 Task: Open a blank sheet, save the file as 'website' Insert a table '2 by 1' In first column, add headers, 'Snacks, Vegetables'. Change table style to  'Purple'
Action: Mouse moved to (22, 17)
Screenshot: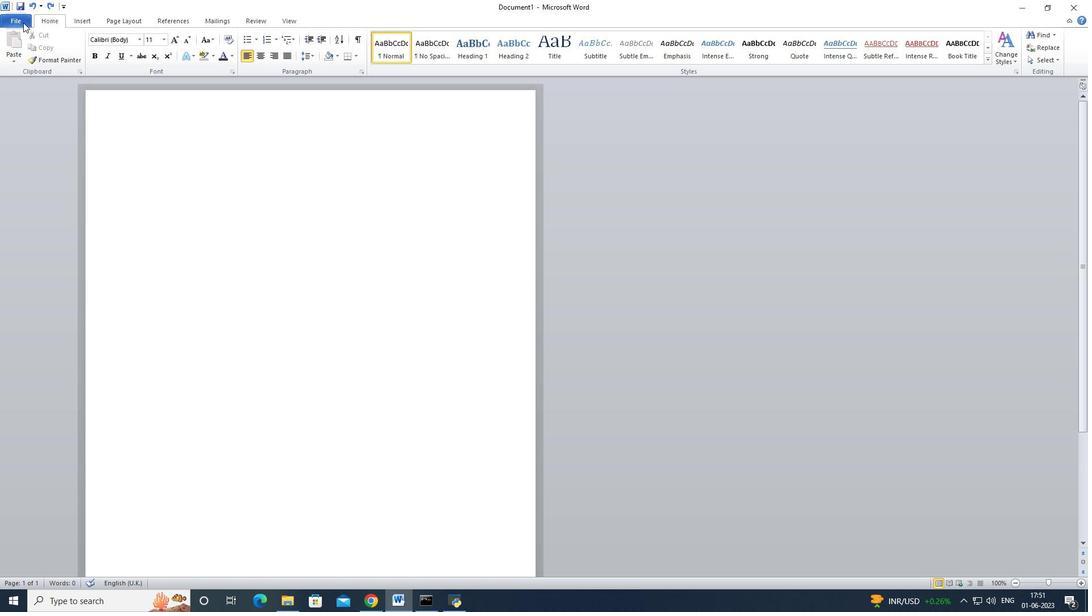 
Action: Mouse pressed left at (22, 17)
Screenshot: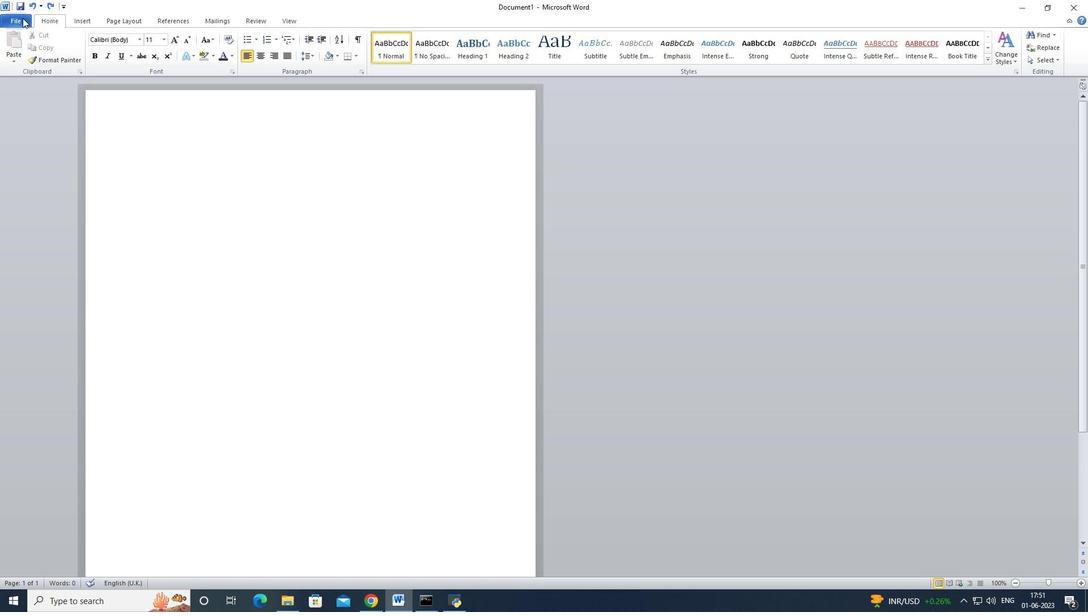 
Action: Mouse moved to (32, 143)
Screenshot: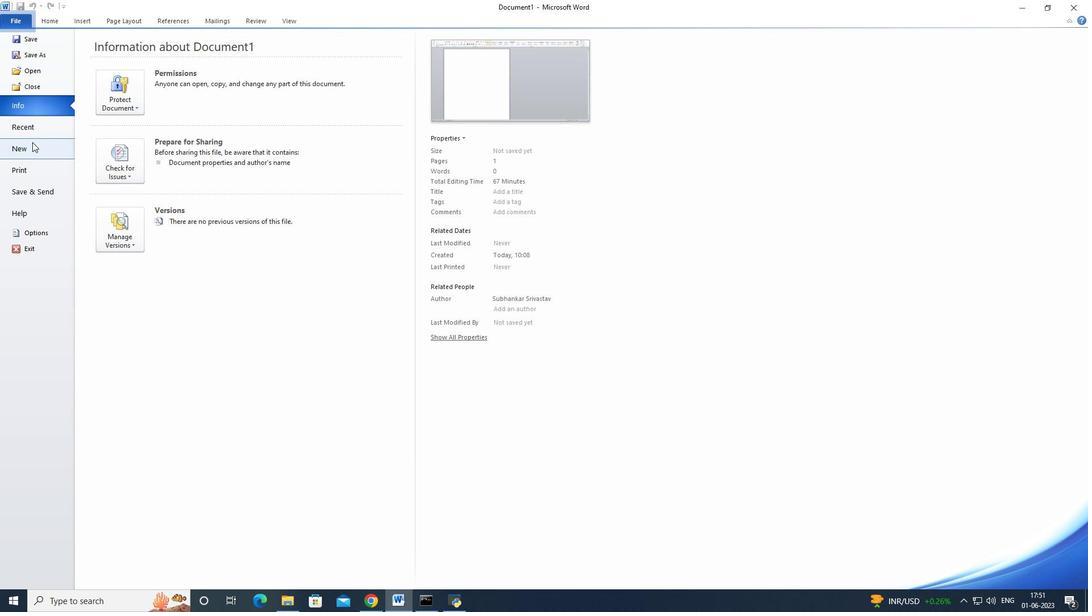 
Action: Mouse pressed left at (32, 143)
Screenshot: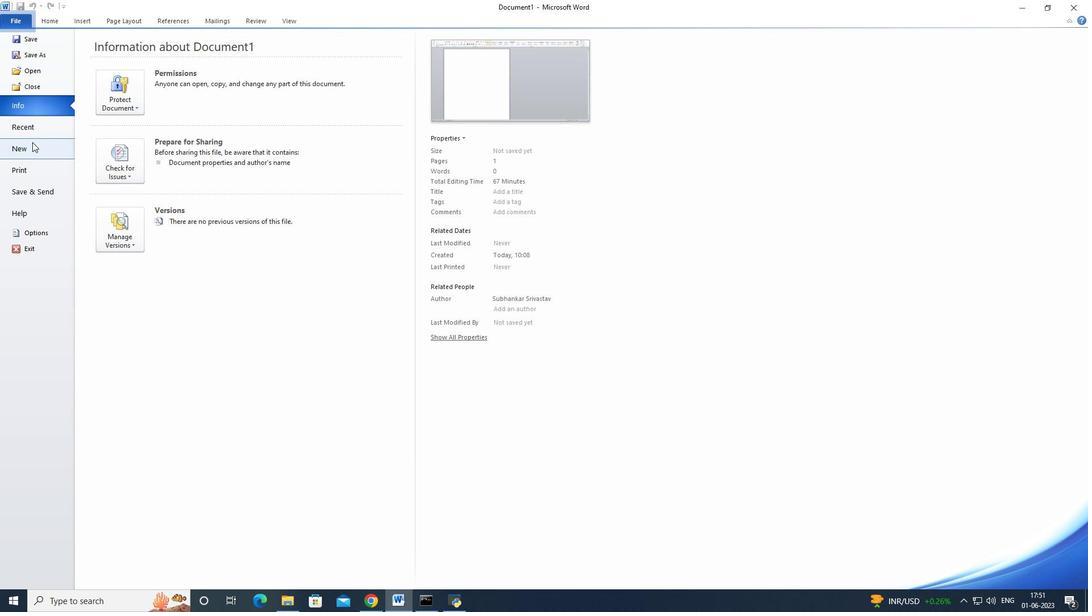 
Action: Mouse moved to (104, 115)
Screenshot: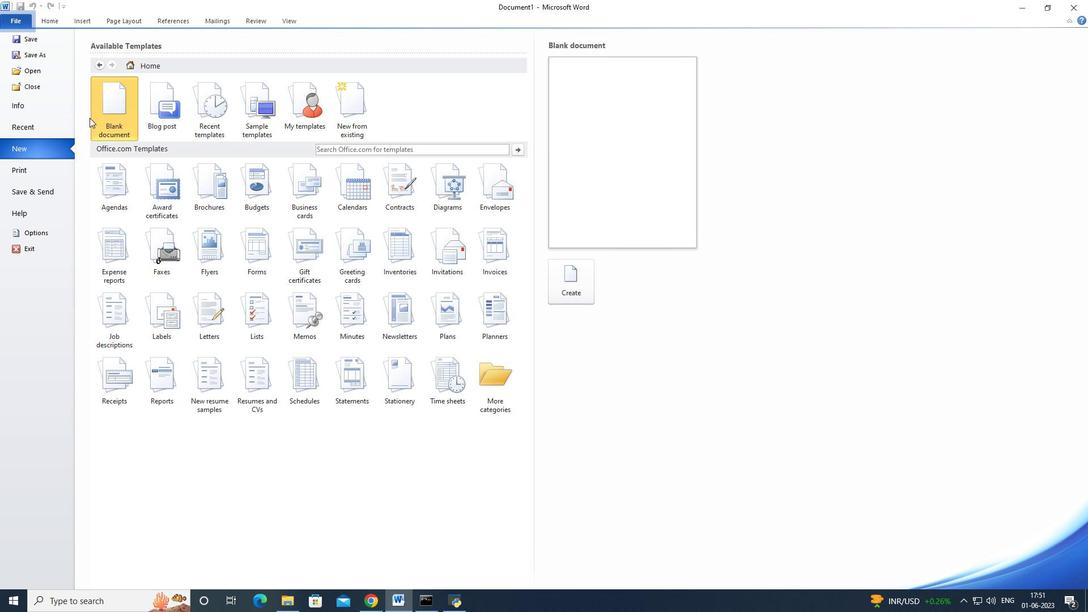
Action: Mouse pressed left at (104, 115)
Screenshot: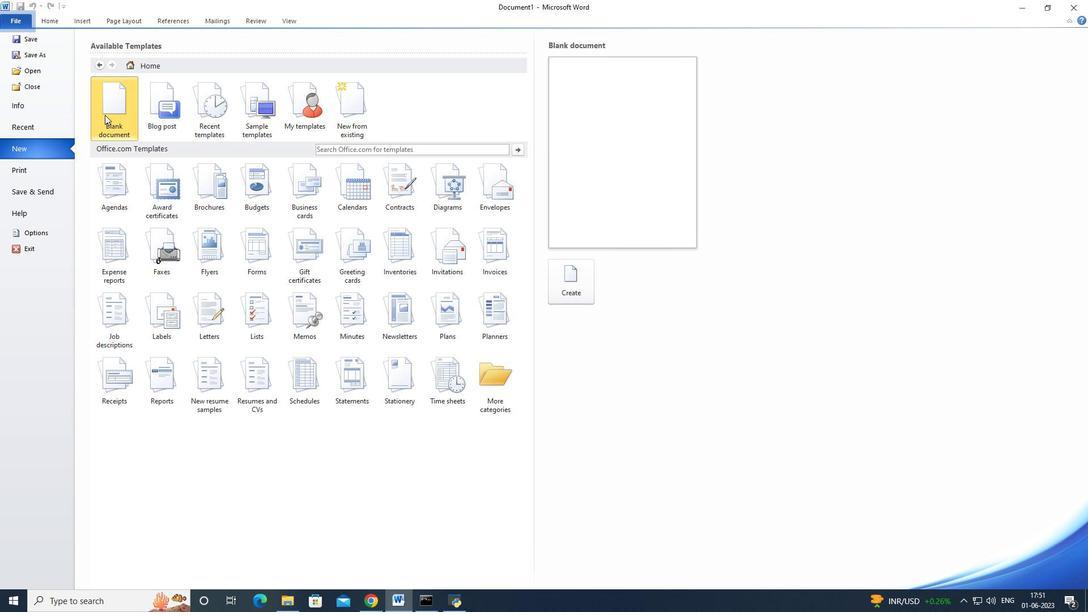 
Action: Mouse moved to (558, 274)
Screenshot: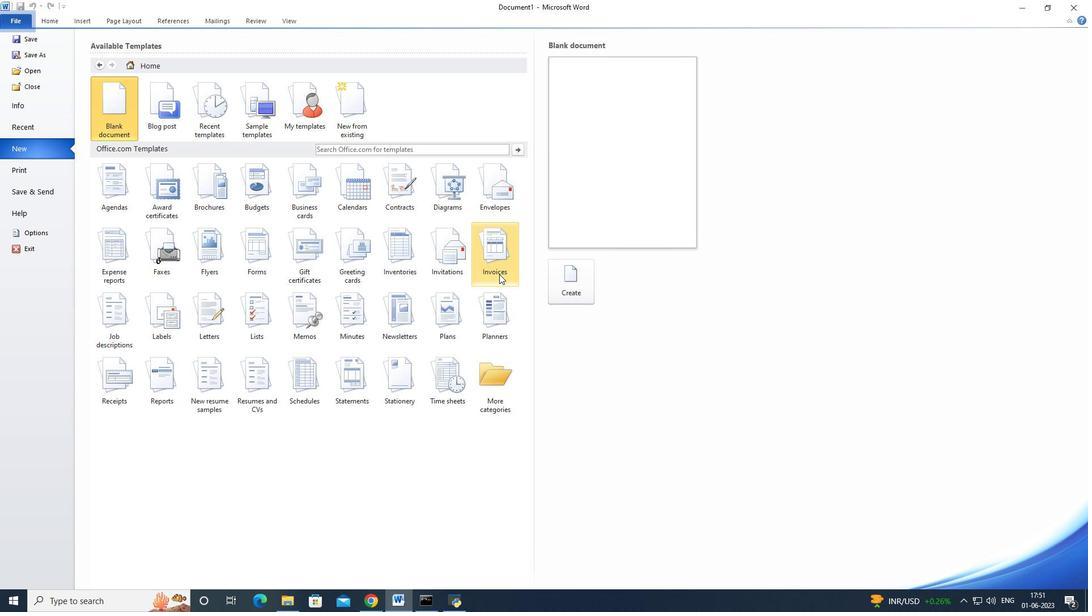 
Action: Mouse pressed left at (558, 274)
Screenshot: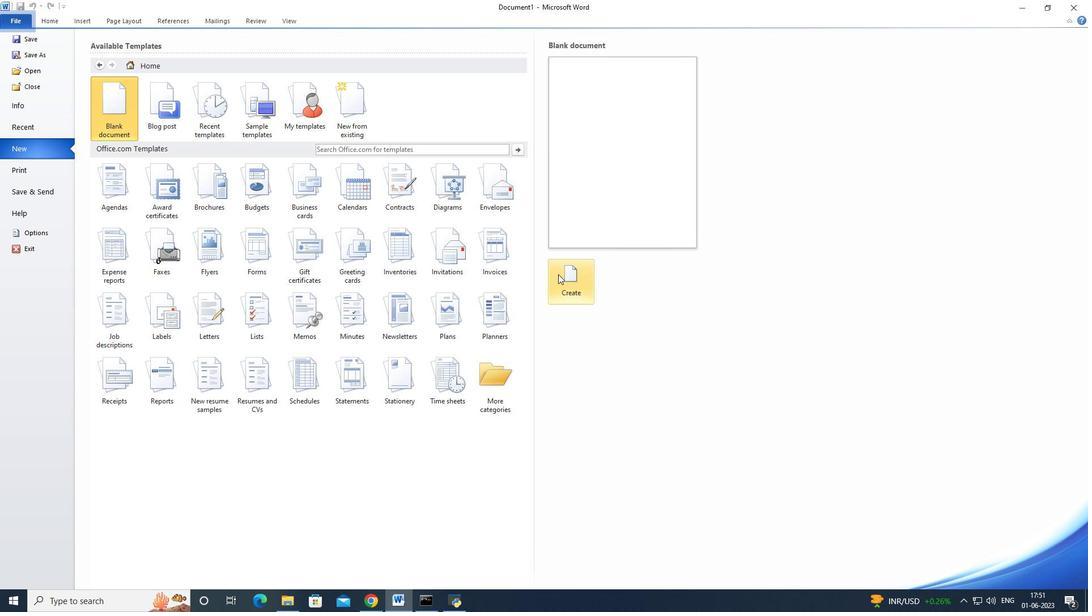 
Action: Mouse moved to (25, 15)
Screenshot: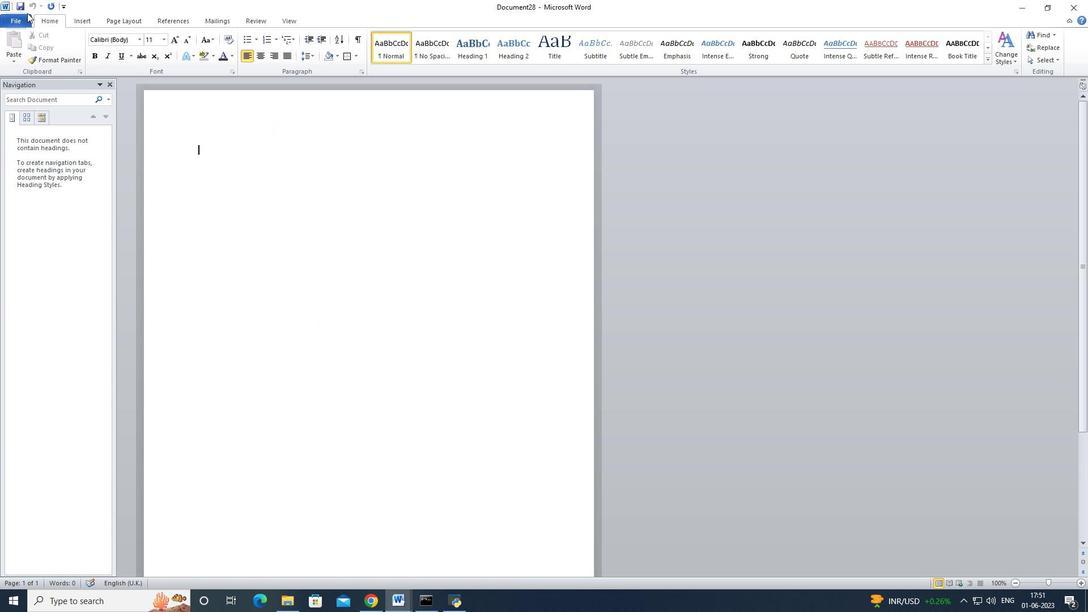 
Action: Mouse pressed left at (25, 15)
Screenshot: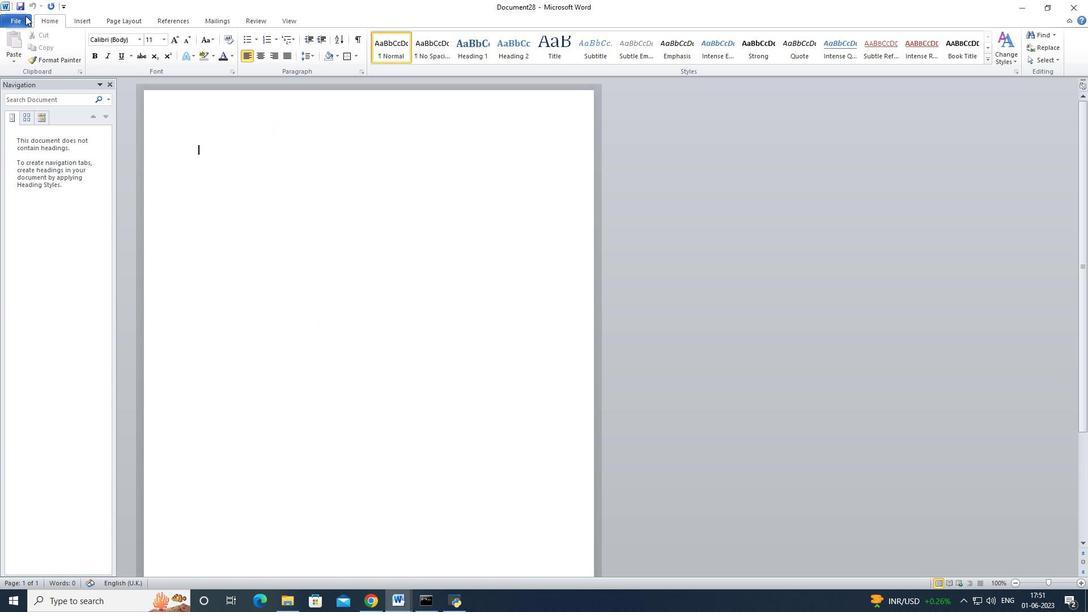 
Action: Mouse moved to (36, 41)
Screenshot: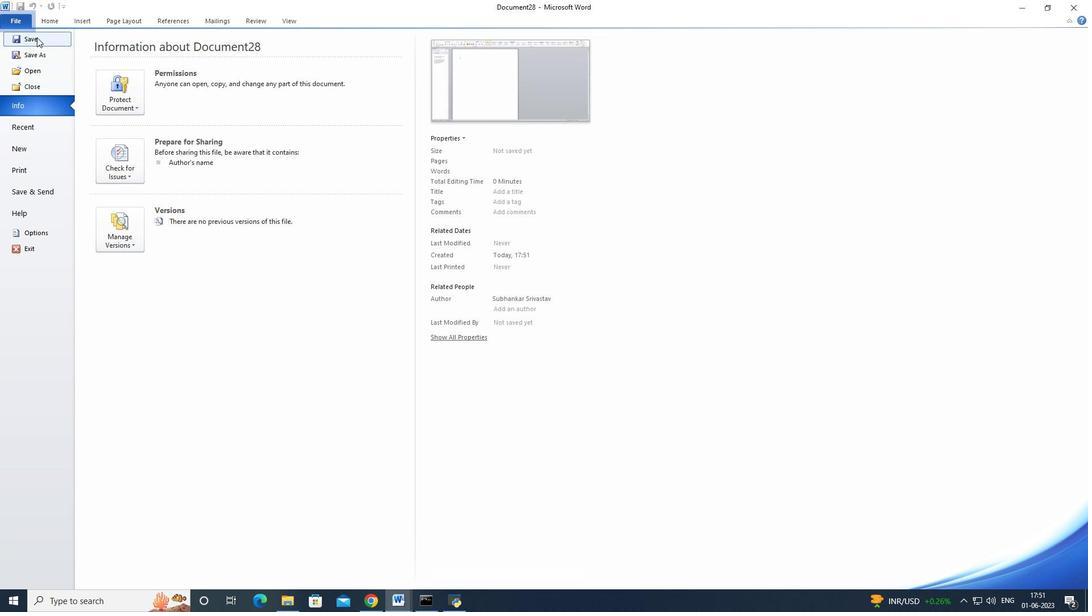 
Action: Mouse pressed left at (36, 41)
Screenshot: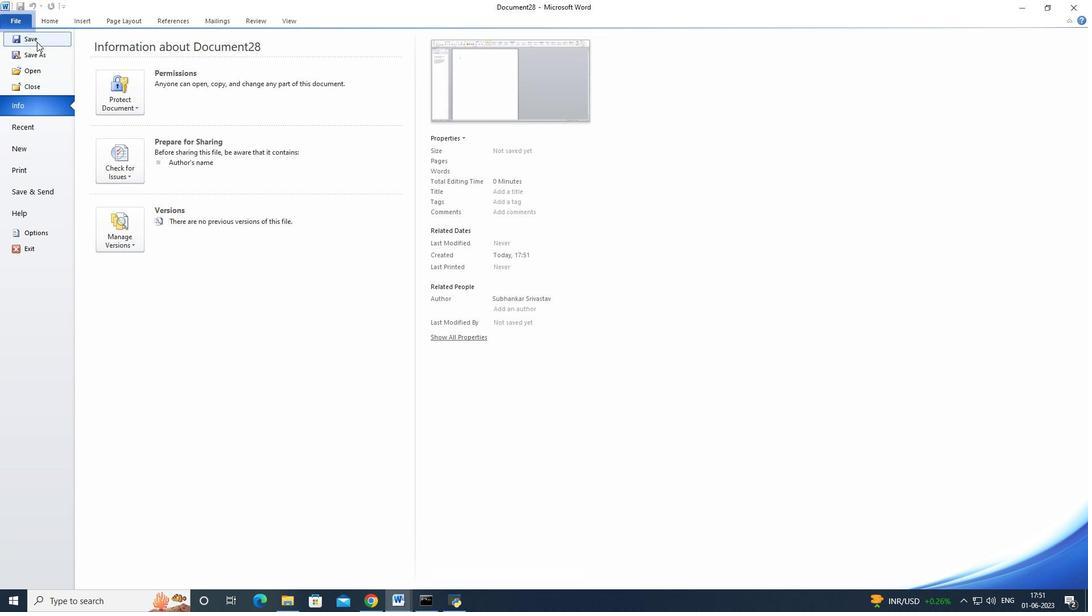
Action: Key pressed <Key.shift>website
Screenshot: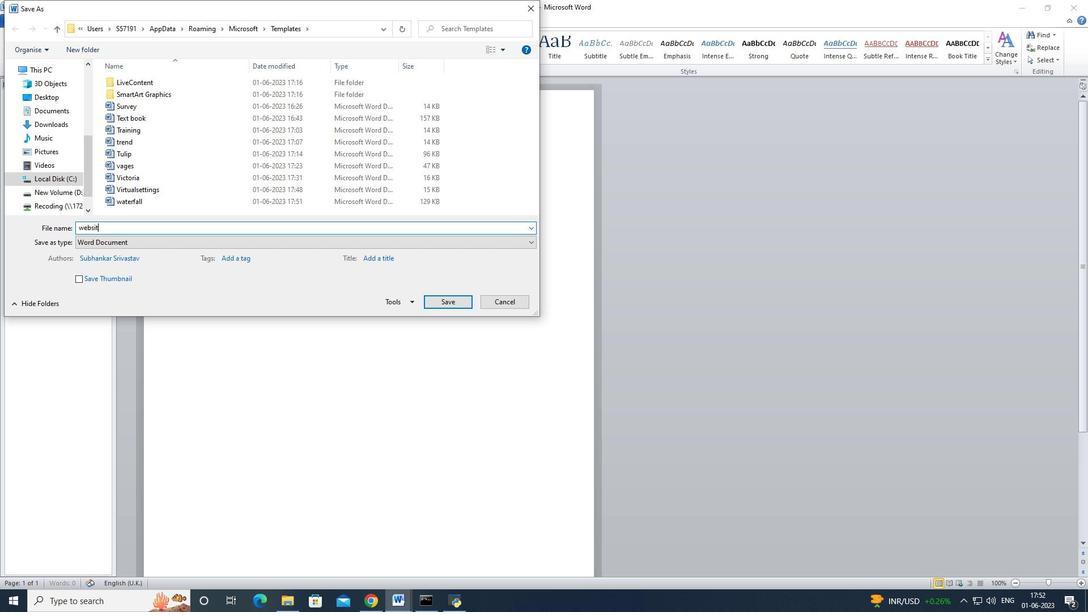 
Action: Mouse moved to (431, 301)
Screenshot: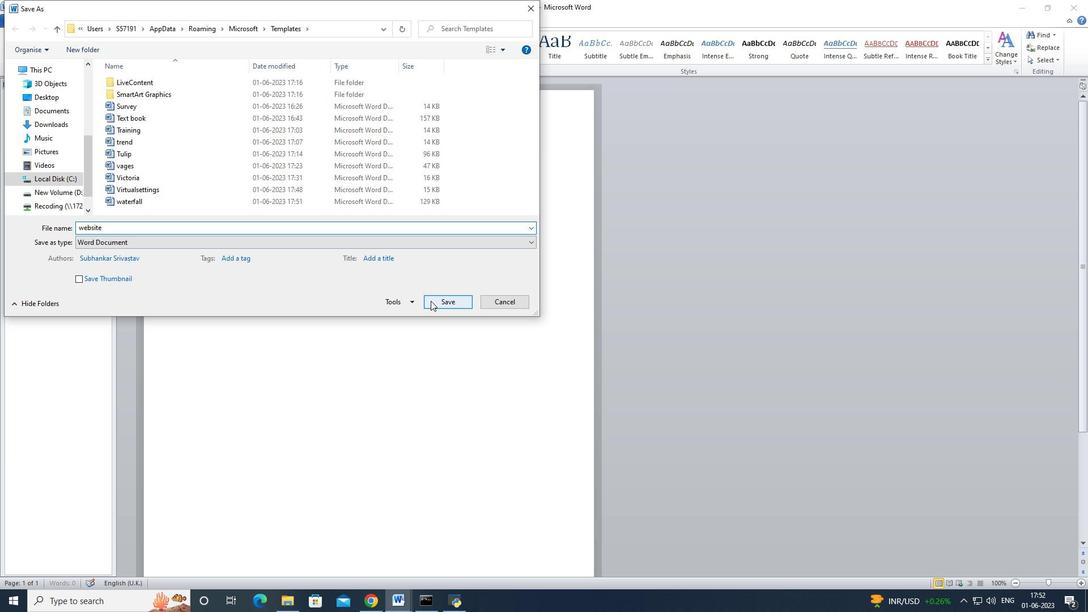 
Action: Mouse pressed left at (431, 301)
Screenshot: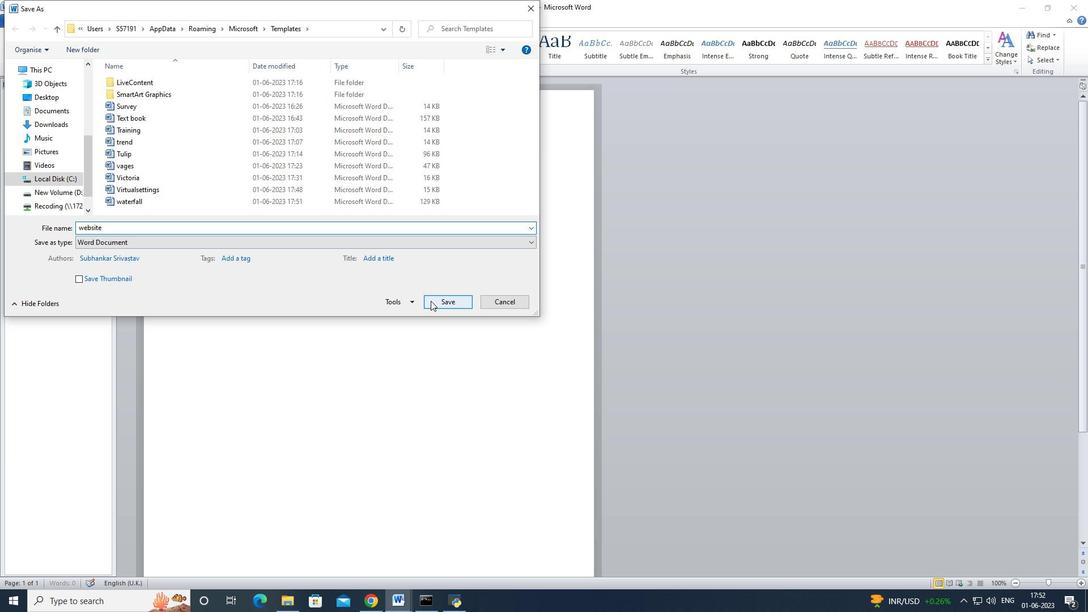 
Action: Mouse moved to (78, 17)
Screenshot: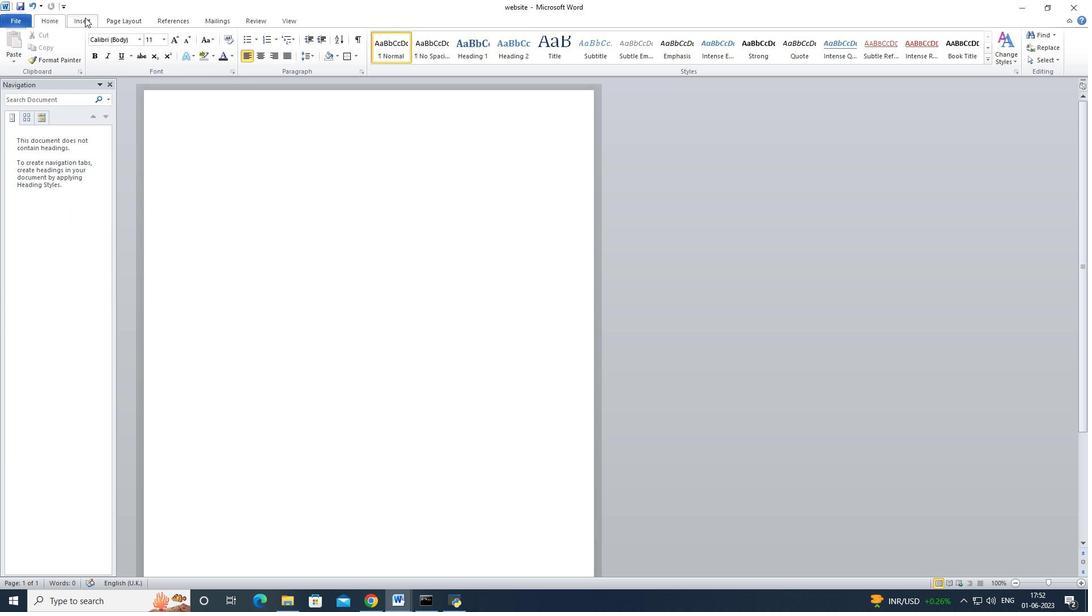 
Action: Mouse pressed left at (78, 17)
Screenshot: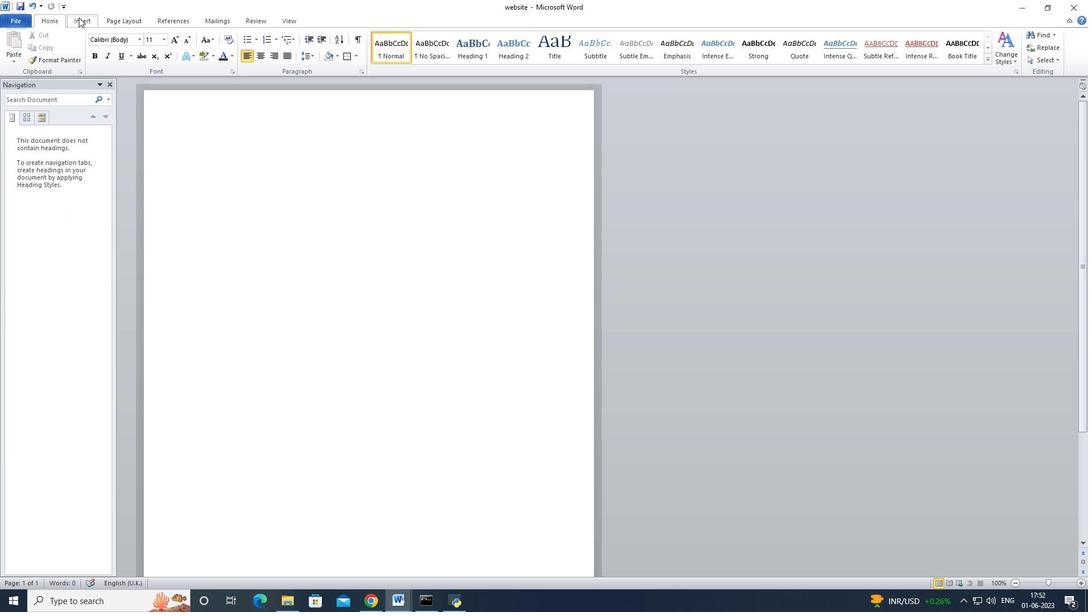 
Action: Mouse moved to (95, 45)
Screenshot: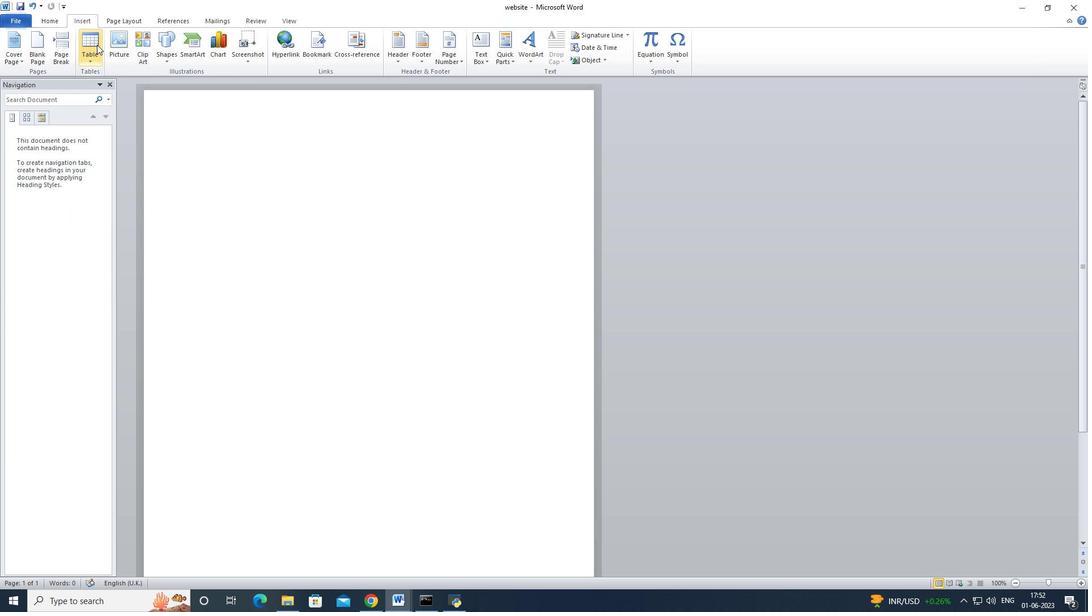 
Action: Mouse pressed left at (95, 45)
Screenshot: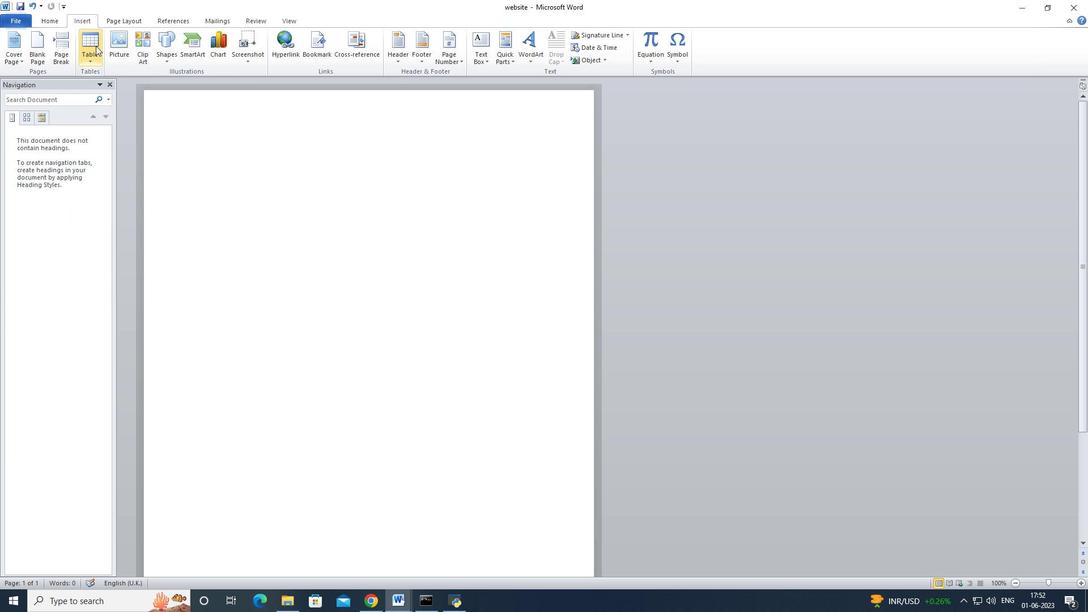 
Action: Mouse moved to (94, 82)
Screenshot: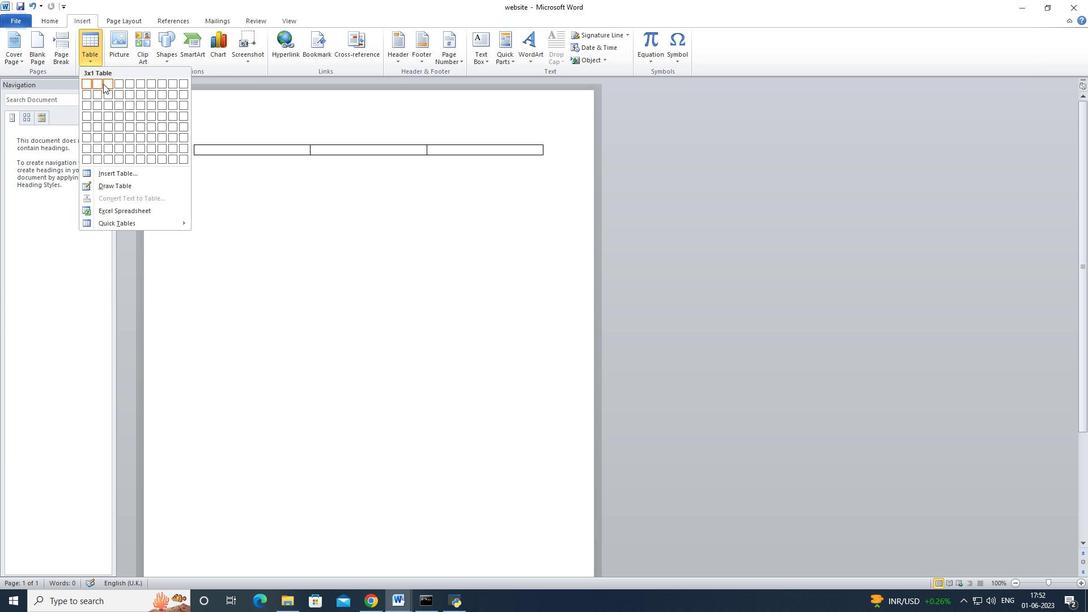 
Action: Mouse pressed left at (94, 82)
Screenshot: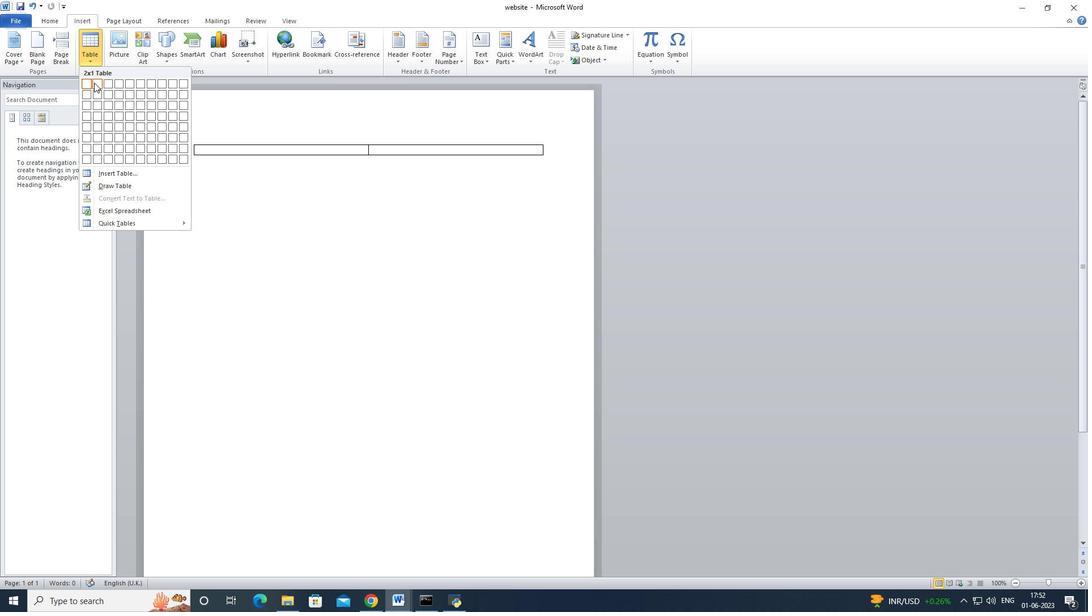 
Action: Mouse moved to (249, 153)
Screenshot: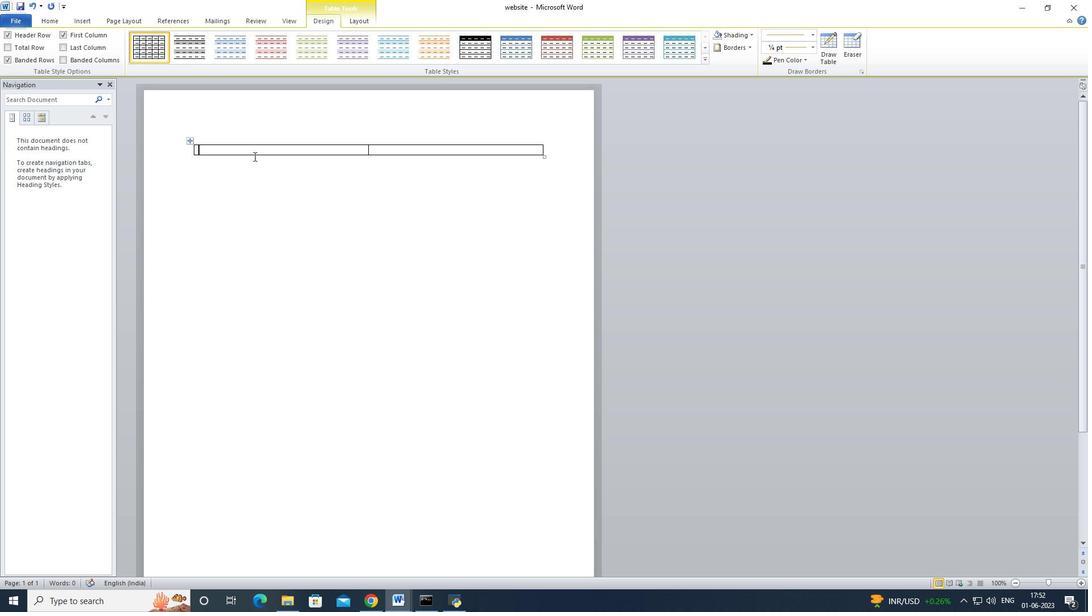 
Action: Key pressed <Key.shift>Sa<Key.backspace>nacks<Key.tab><Key.shift>Vegetables
Screenshot: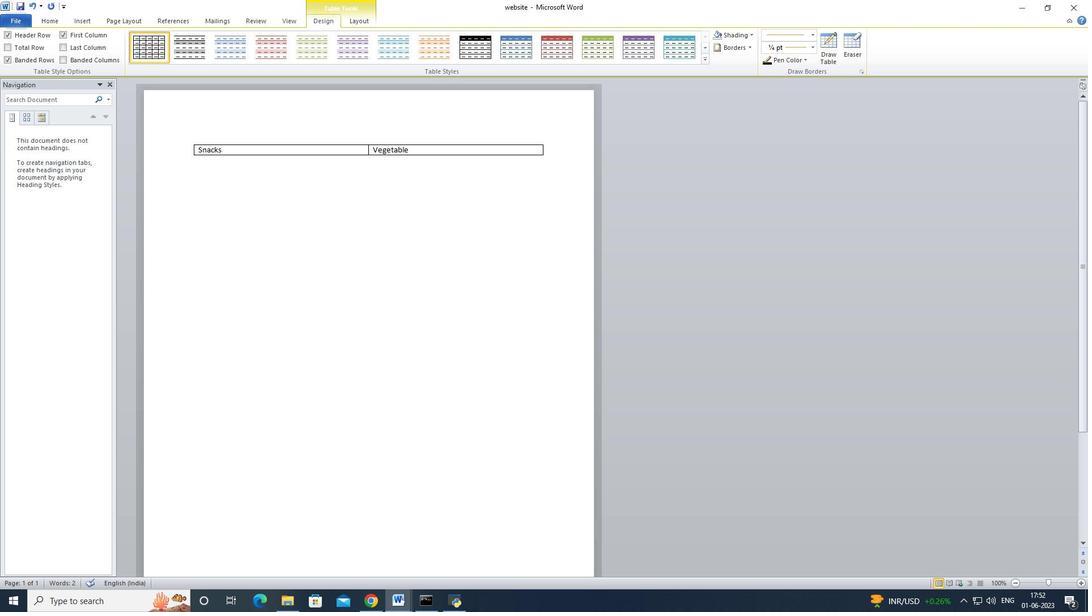 
Action: Mouse moved to (320, 154)
Screenshot: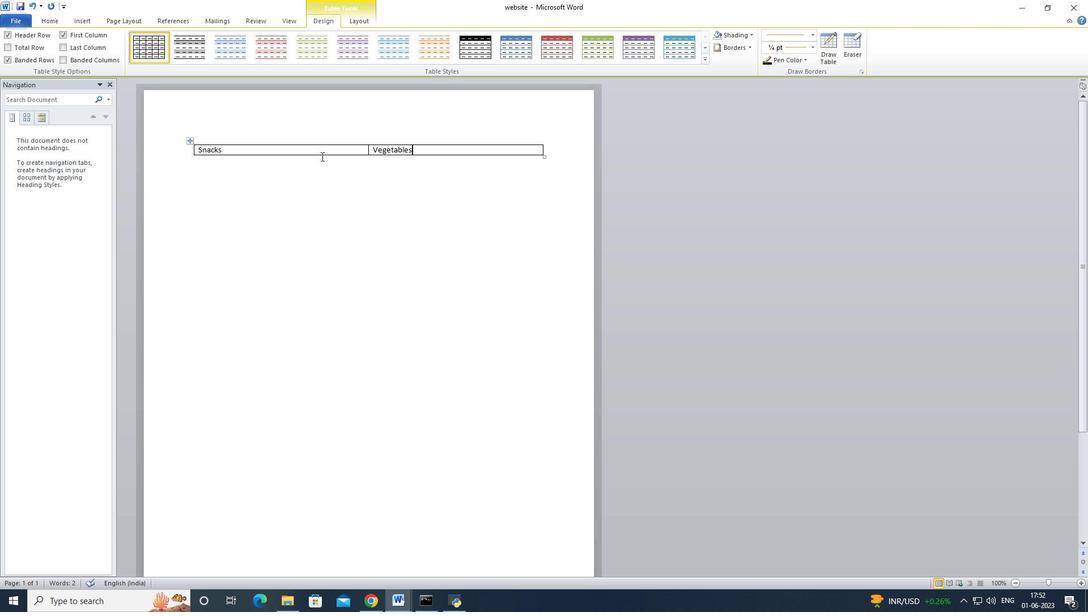 
Action: Mouse pressed left at (320, 154)
Screenshot: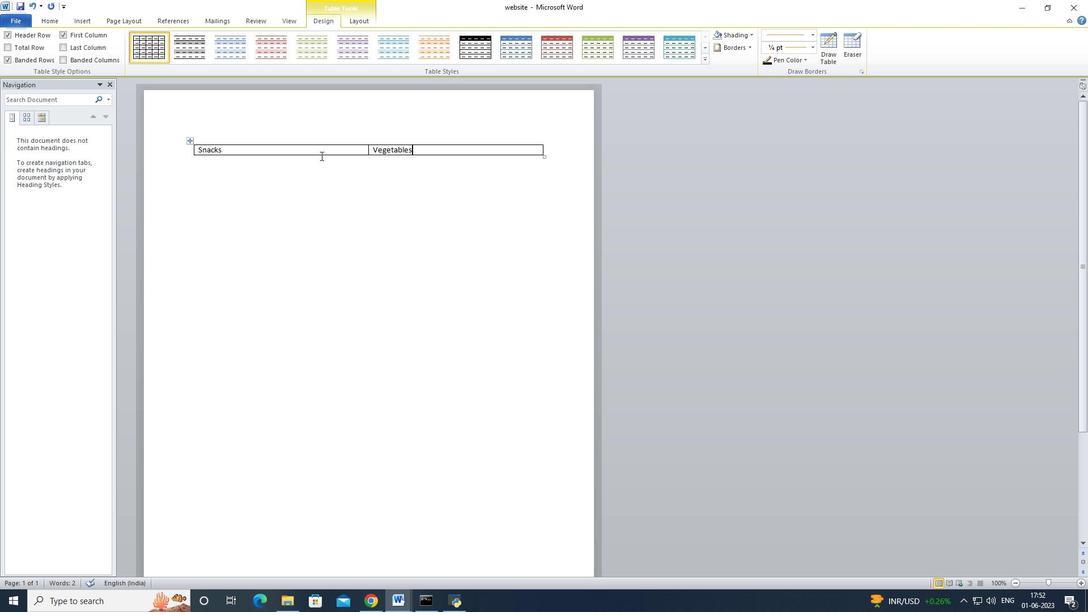 
Action: Mouse moved to (190, 140)
Screenshot: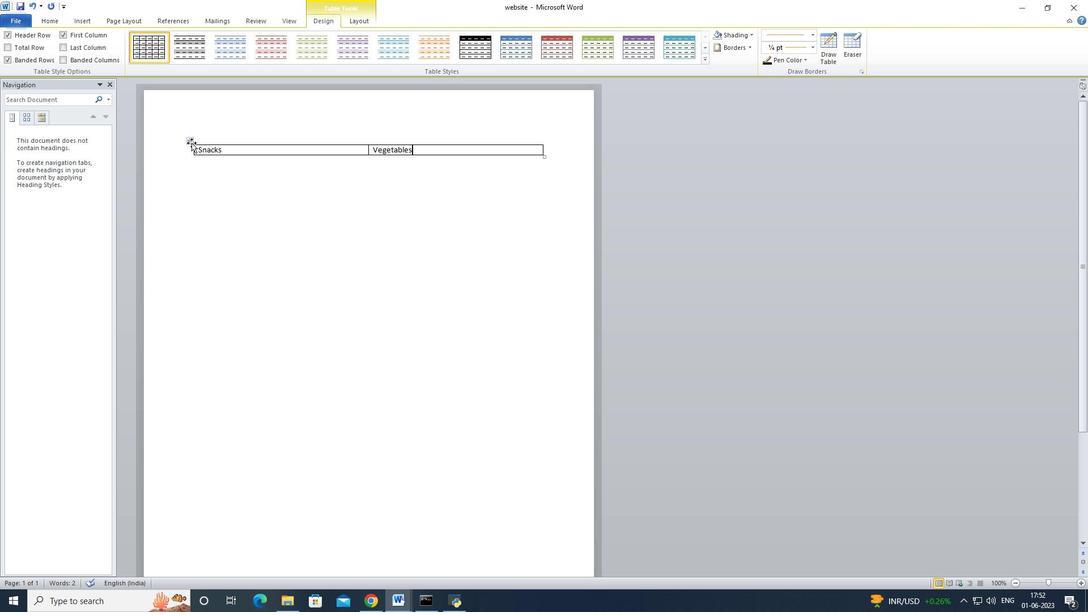 
Action: Mouse pressed left at (190, 140)
Screenshot: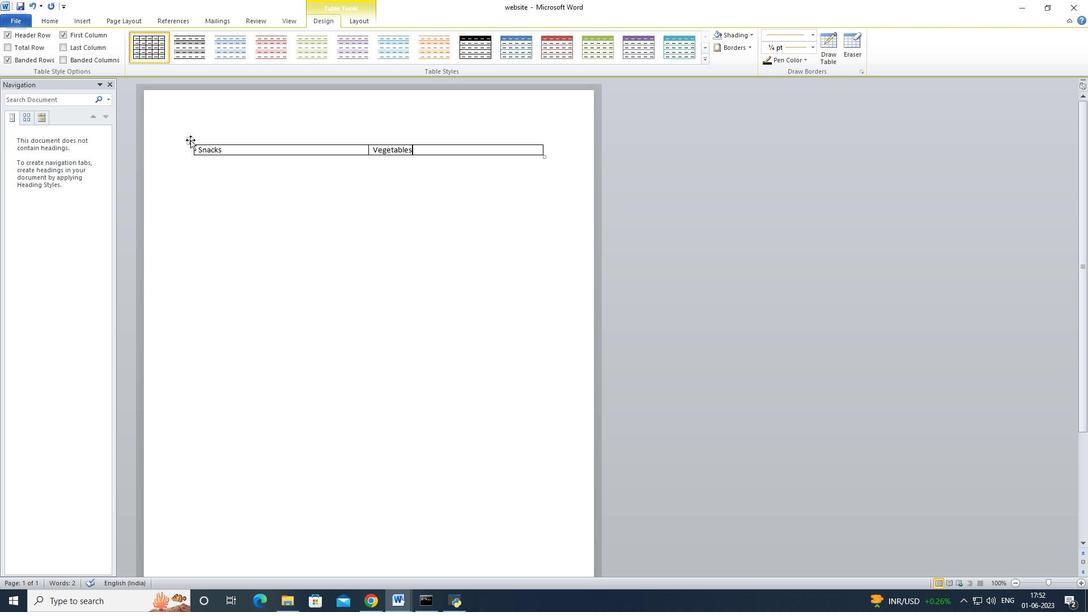 
Action: Mouse moved to (644, 40)
Screenshot: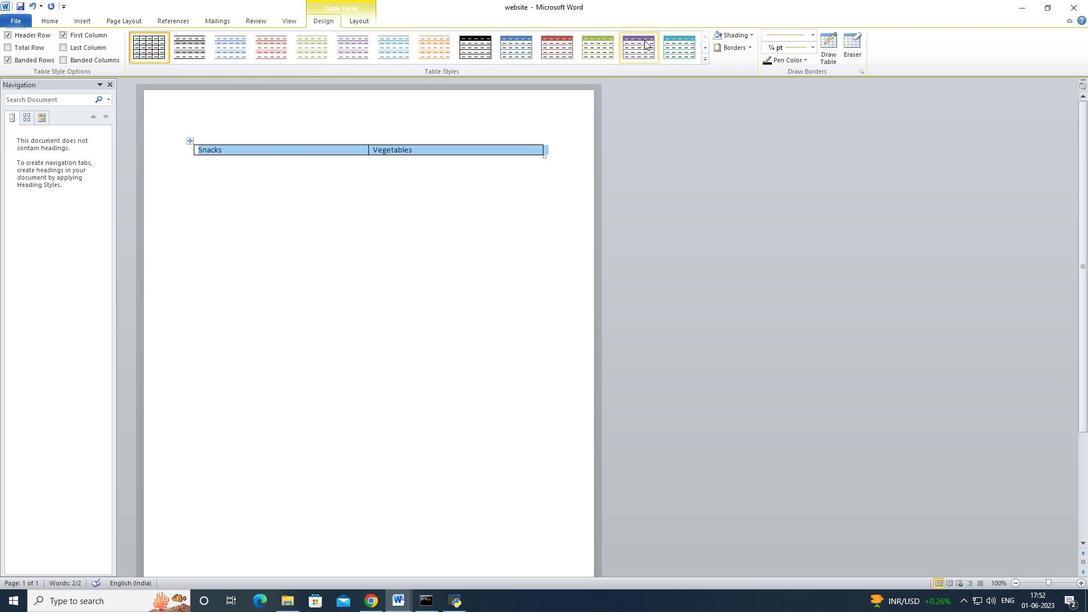
Action: Mouse pressed left at (644, 40)
Screenshot: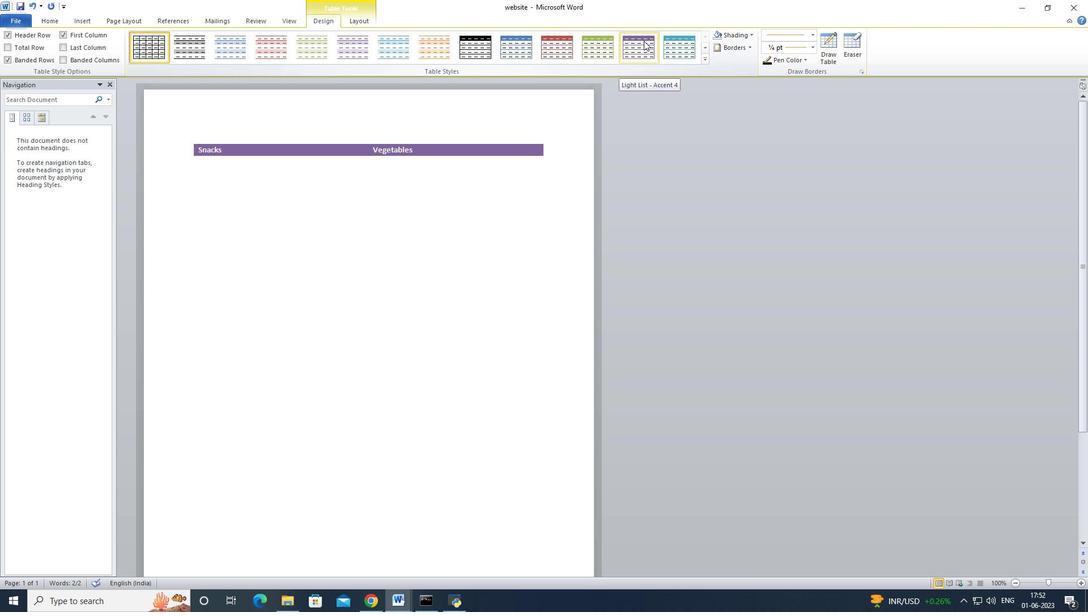
Action: Mouse moved to (529, 203)
Screenshot: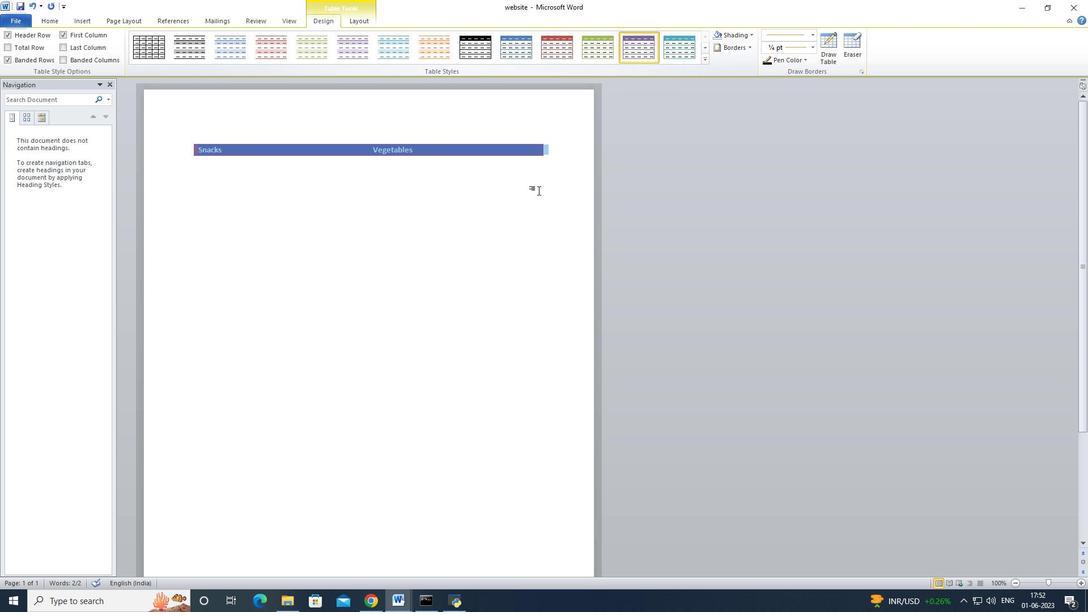 
Action: Mouse pressed left at (529, 203)
Screenshot: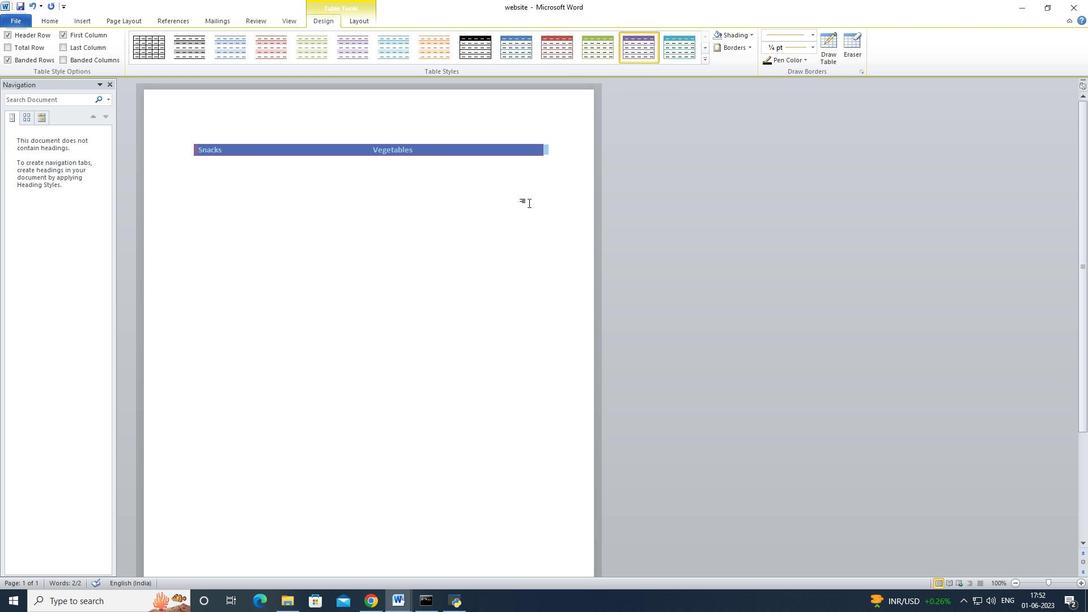 
Action: Mouse moved to (397, 221)
Screenshot: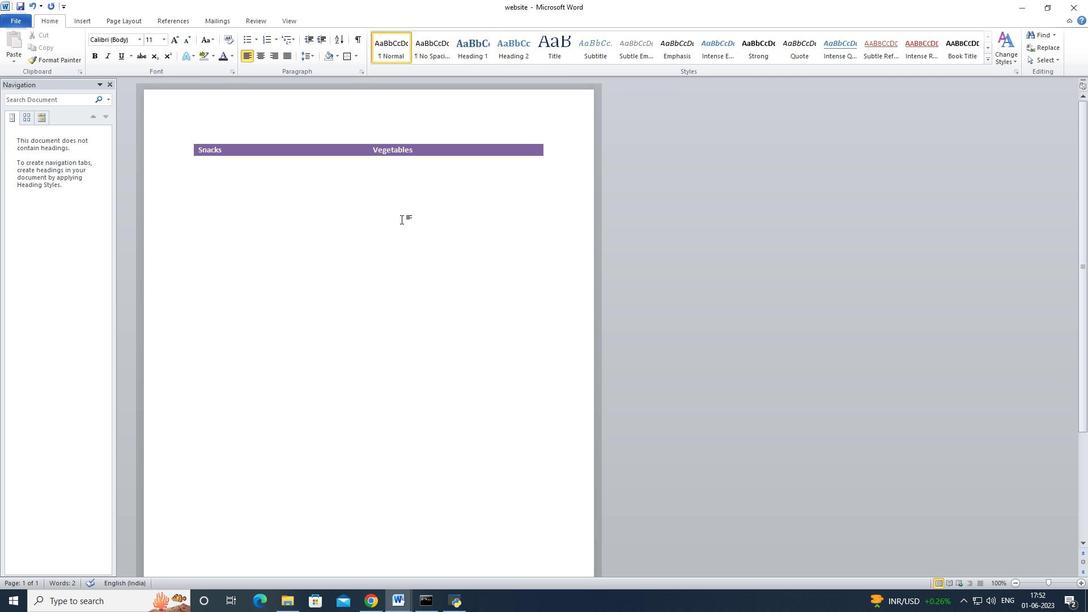
Action: Mouse pressed left at (397, 221)
Screenshot: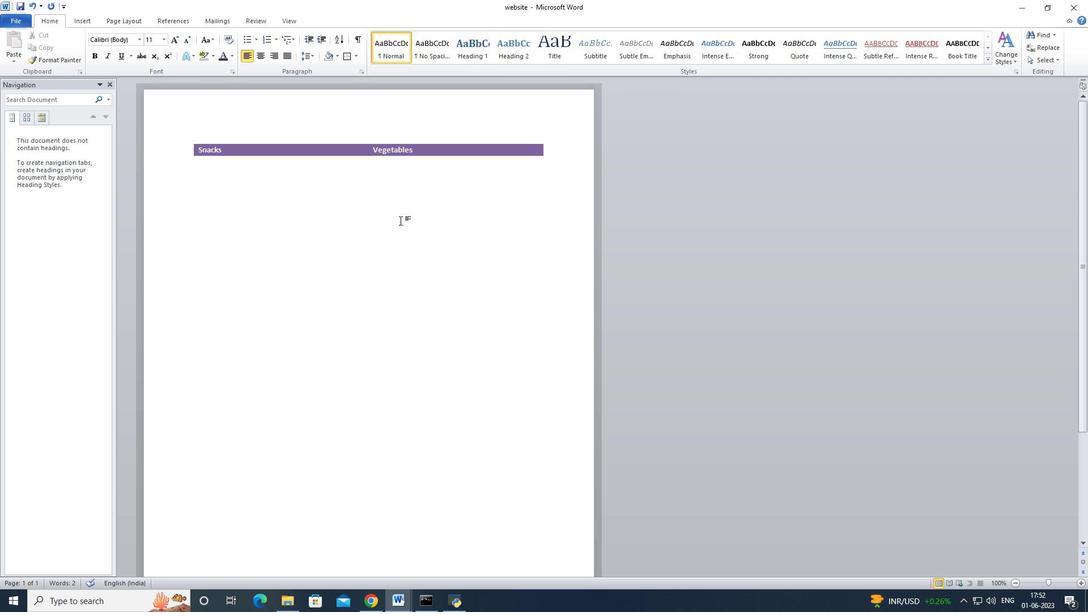 
Action: Mouse moved to (267, 231)
Screenshot: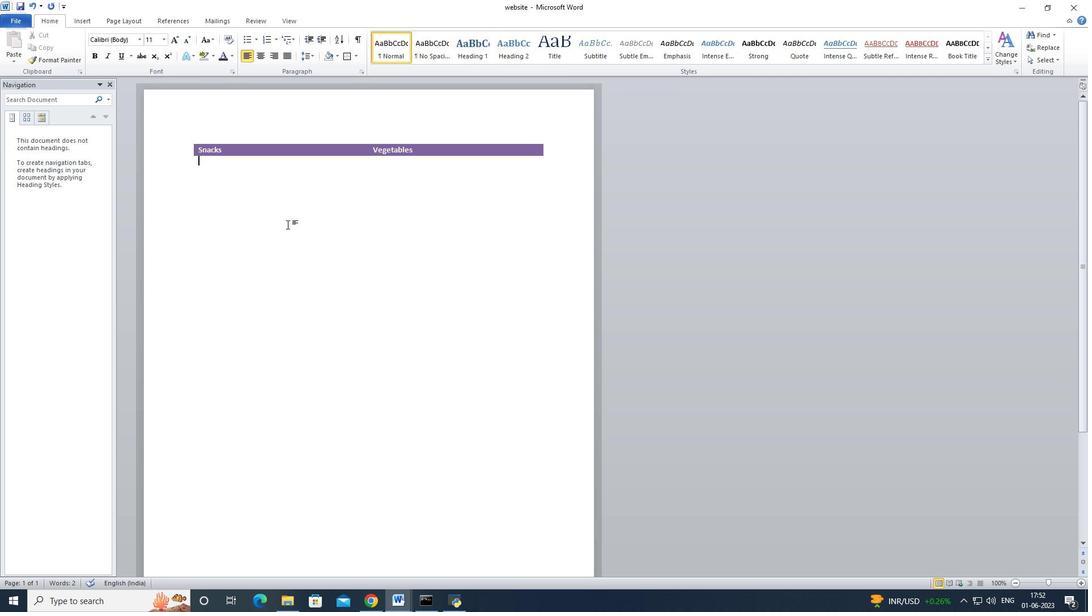 
Action: Mouse pressed left at (267, 231)
Screenshot: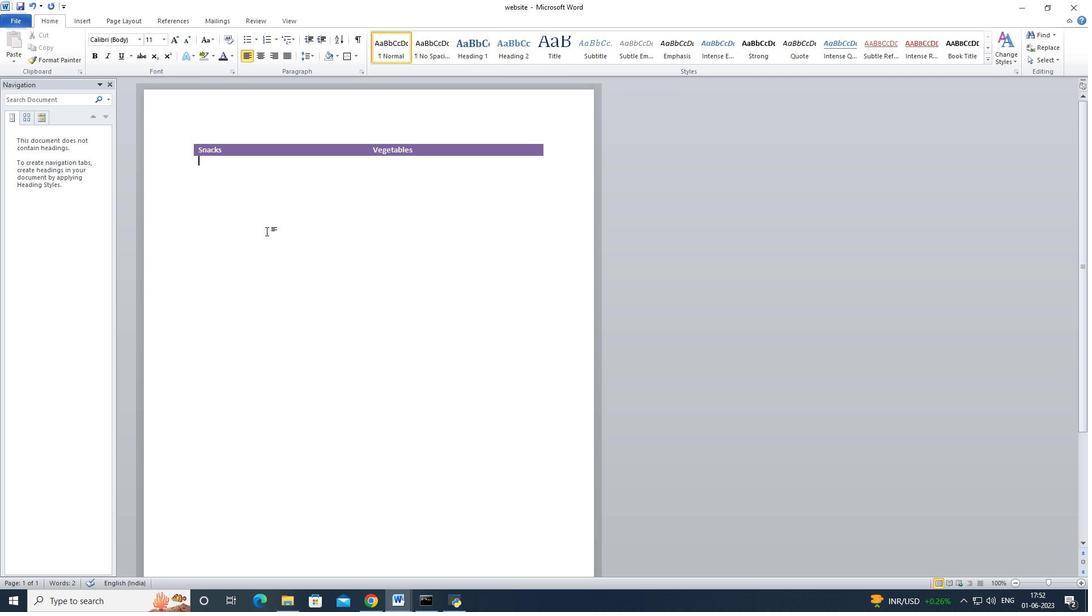 
Action: Mouse moved to (267, 231)
Screenshot: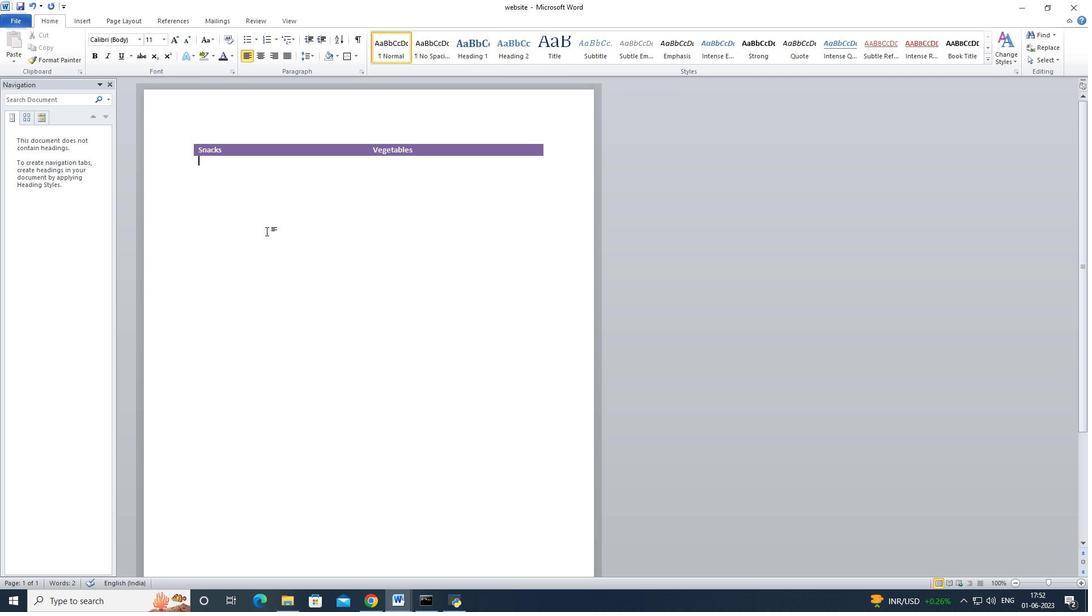 
Action: Key pressed ctrl+S
Screenshot: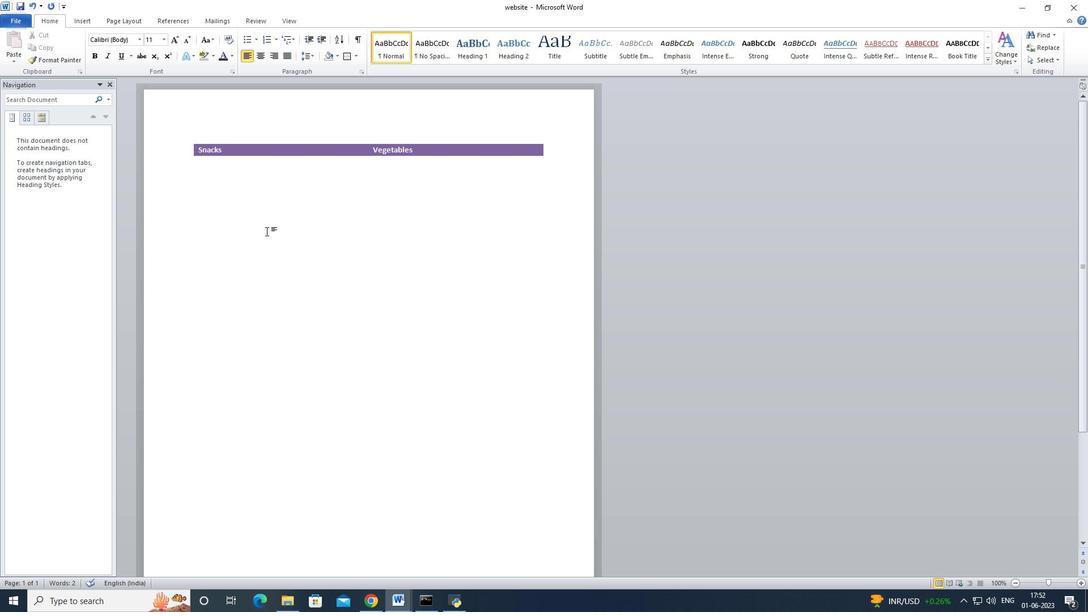 
Action: Mouse moved to (384, 268)
Screenshot: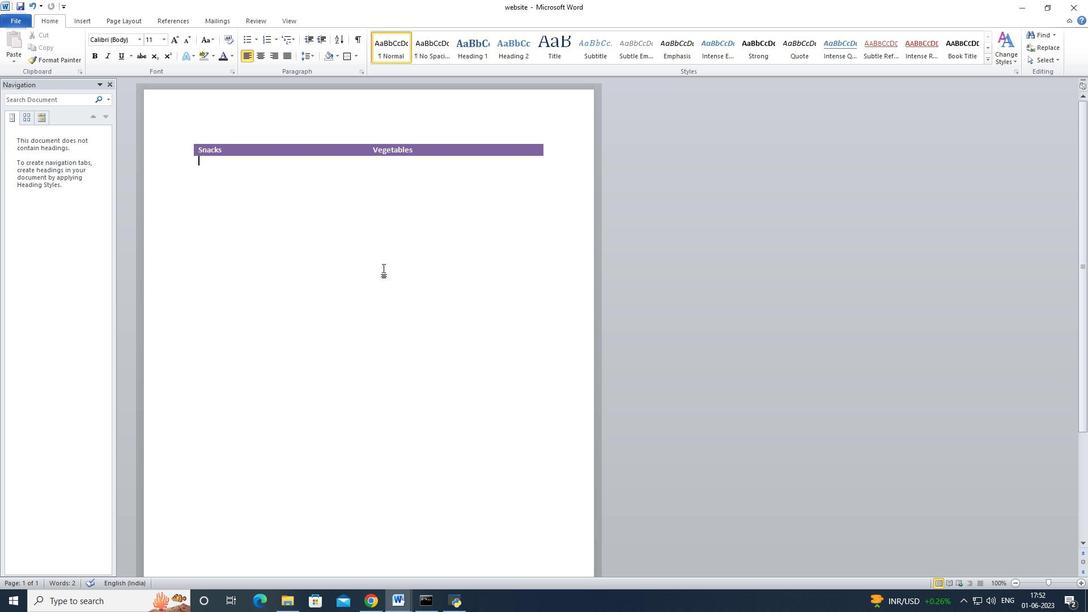 
Action: Mouse pressed left at (384, 268)
Screenshot: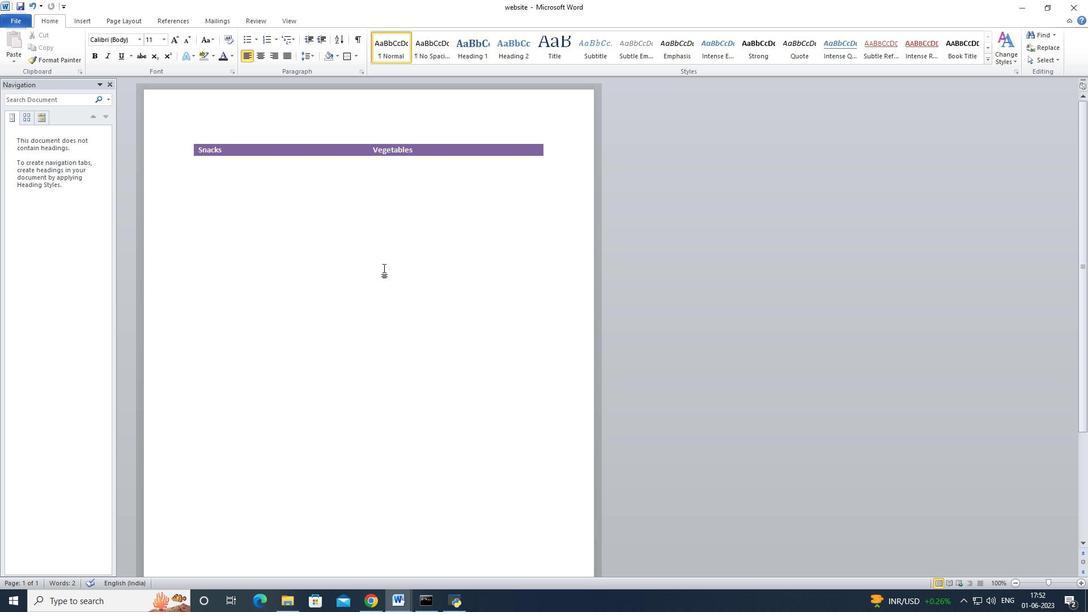 
Action: Mouse moved to (383, 268)
Screenshot: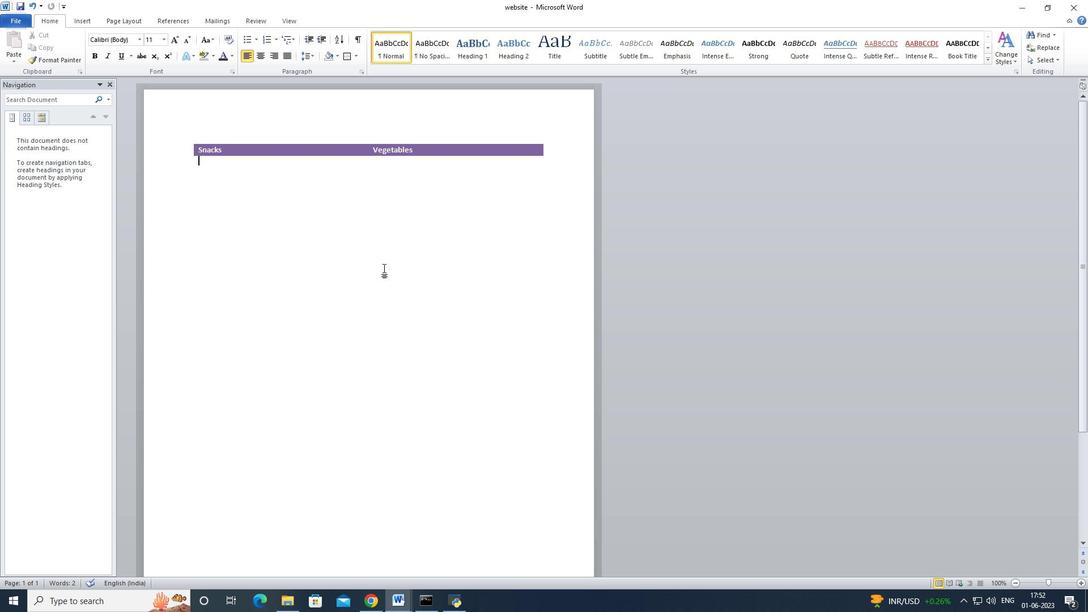 
